 Task: Change the wraping the text "Please and thank you" to over flow.
Action: Mouse moved to (153, 357)
Screenshot: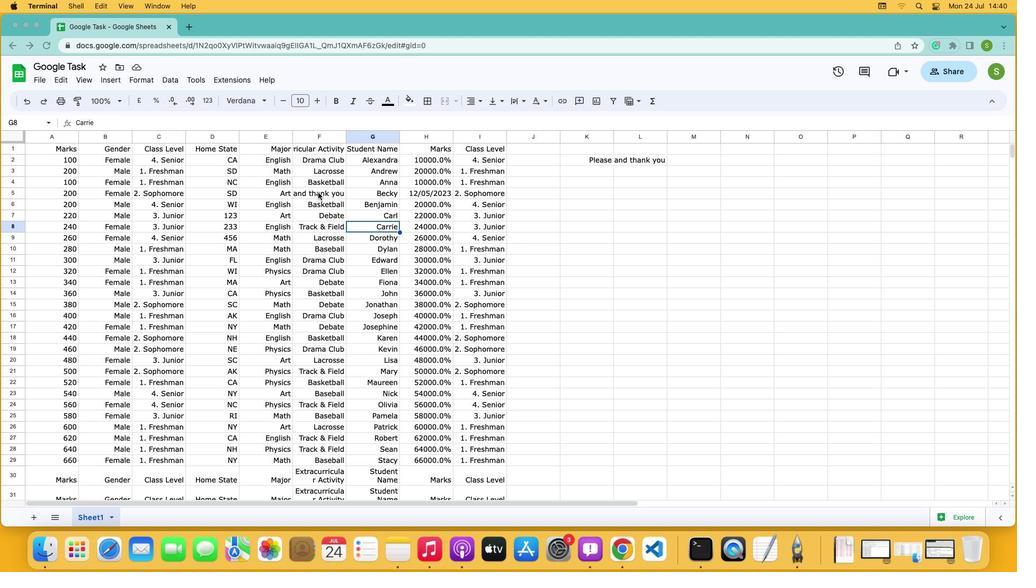 
Action: Mouse pressed left at (153, 357)
Screenshot: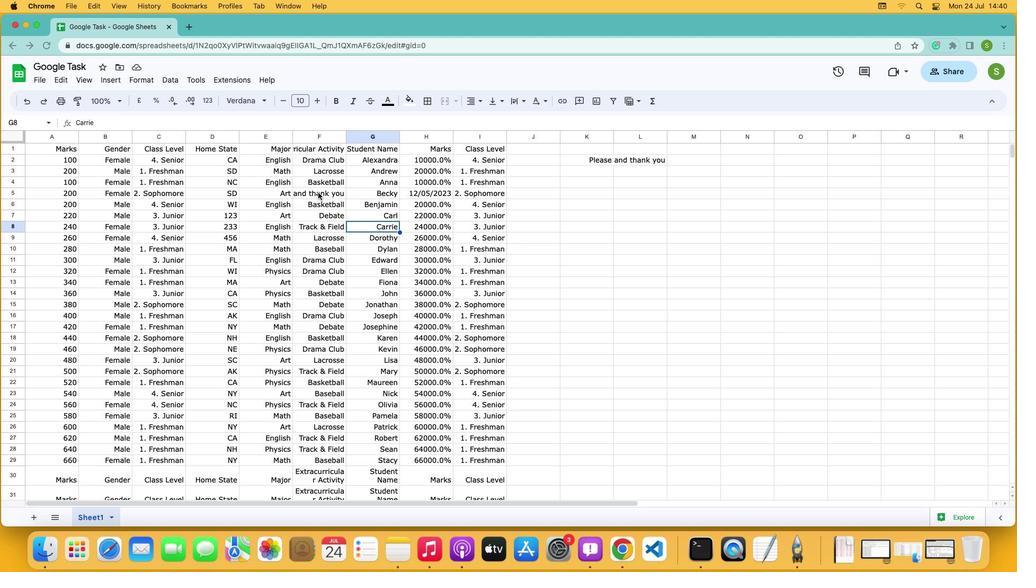 
Action: Mouse pressed left at (153, 357)
Screenshot: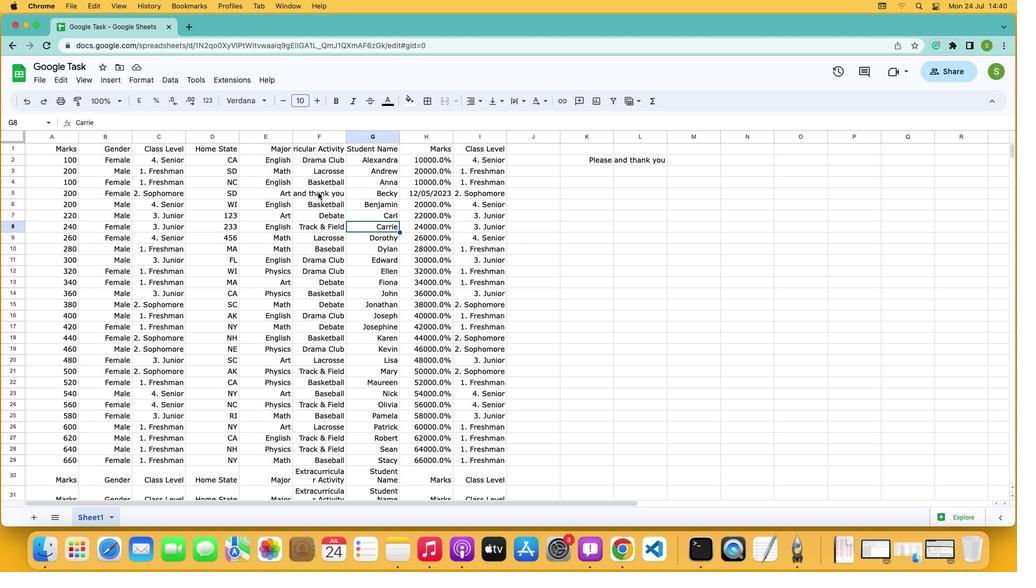 
Action: Mouse moved to (153, 357)
Screenshot: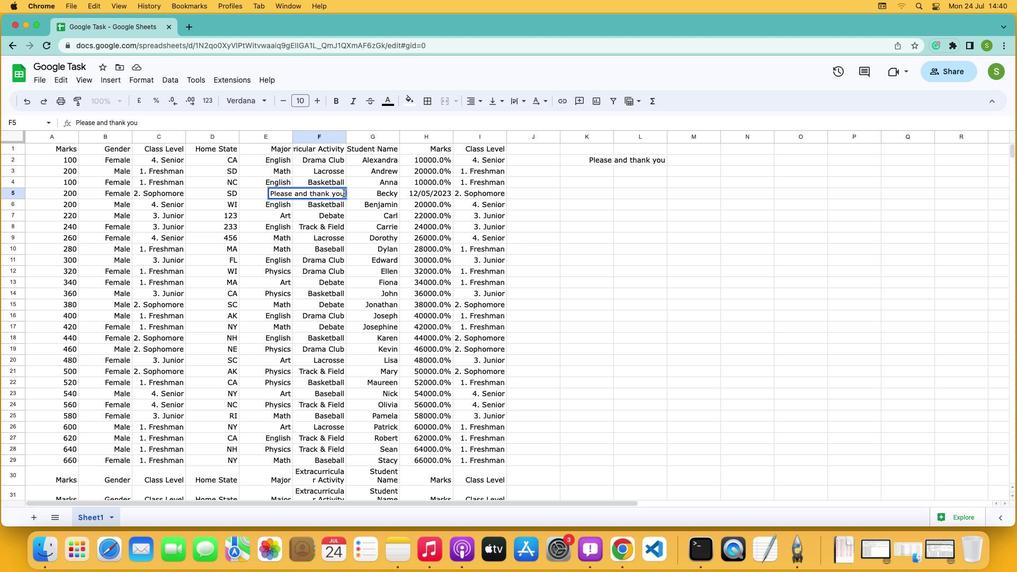 
Action: Mouse pressed left at (153, 357)
Screenshot: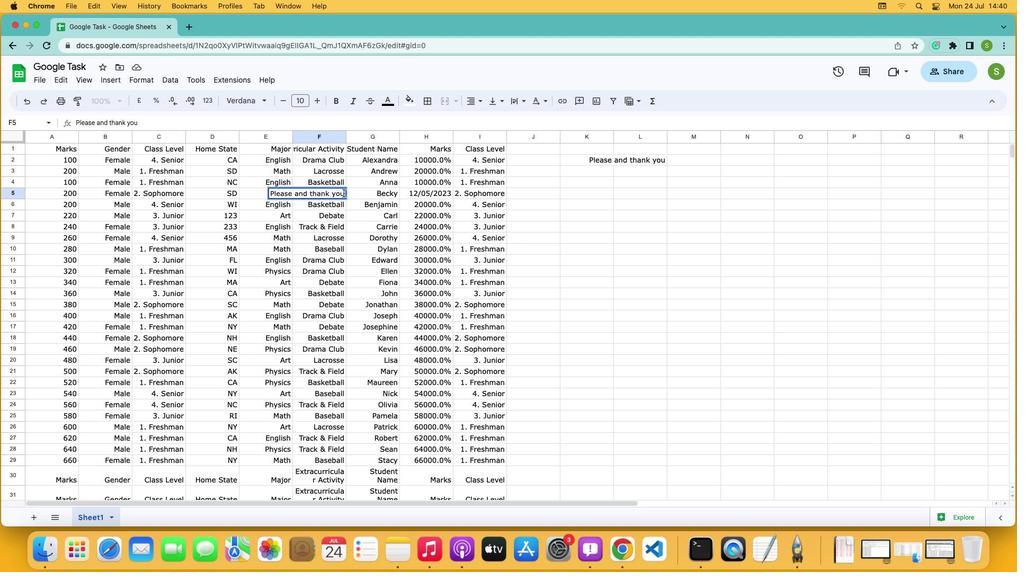 
Action: Mouse moved to (153, 357)
Screenshot: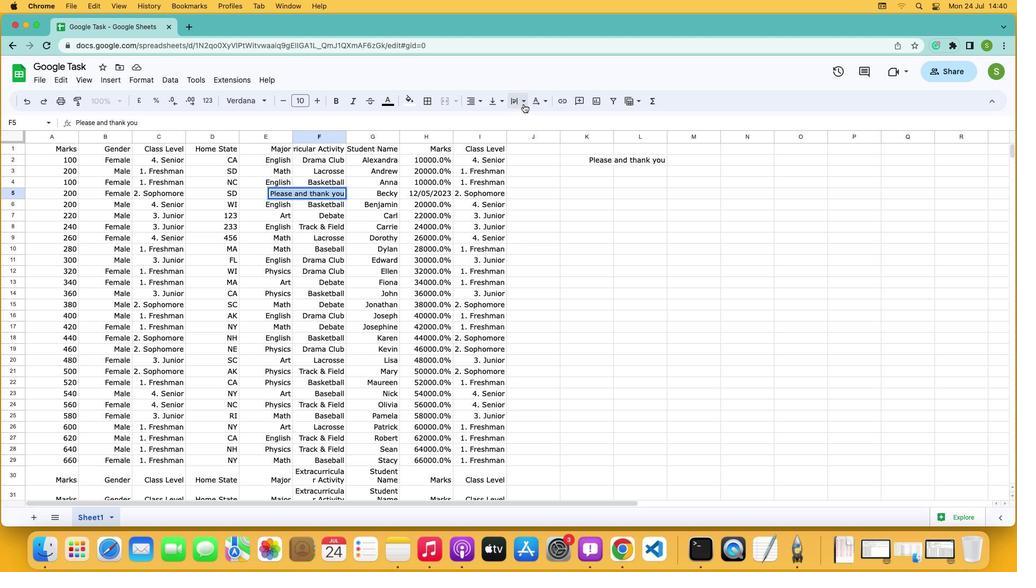 
Action: Mouse pressed left at (153, 357)
Screenshot: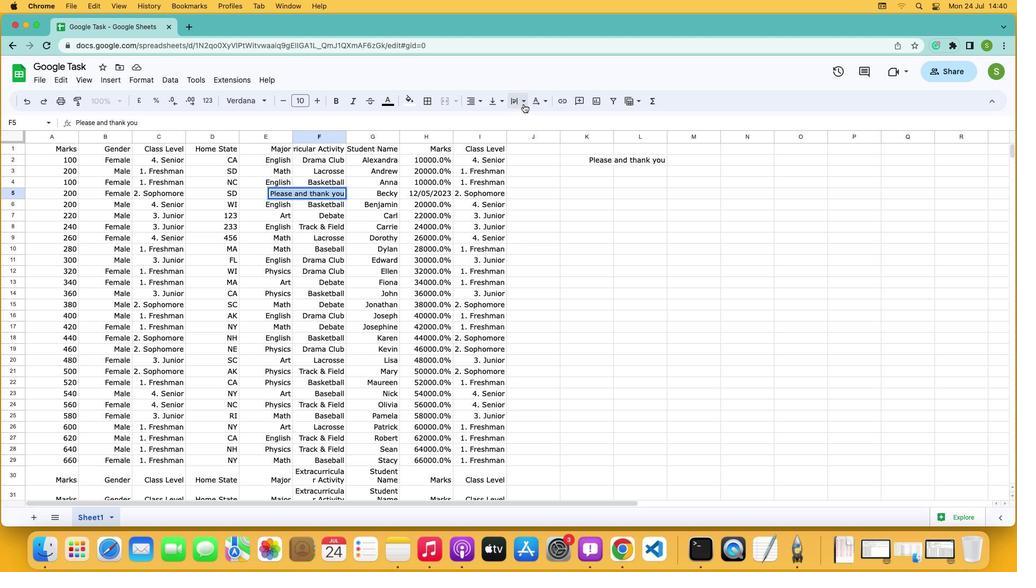 
Action: Mouse moved to (153, 357)
Screenshot: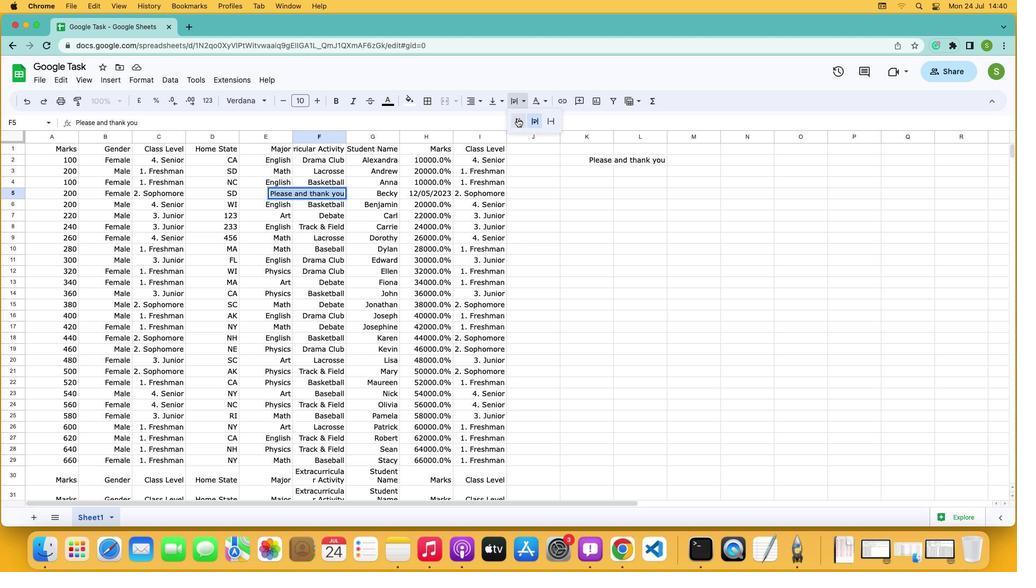 
Action: Mouse pressed left at (153, 357)
Screenshot: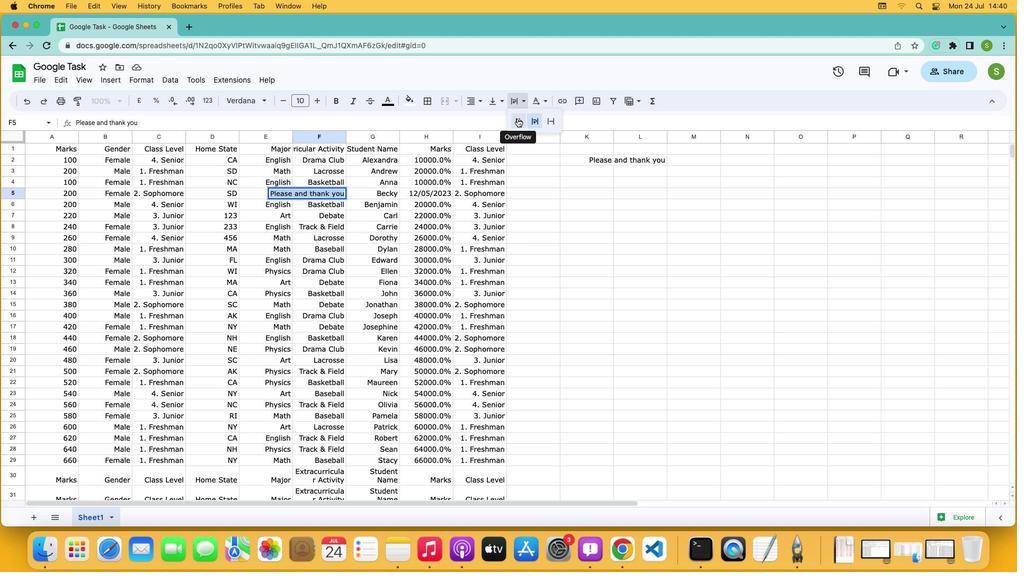 
Action: Mouse moved to (153, 357)
Screenshot: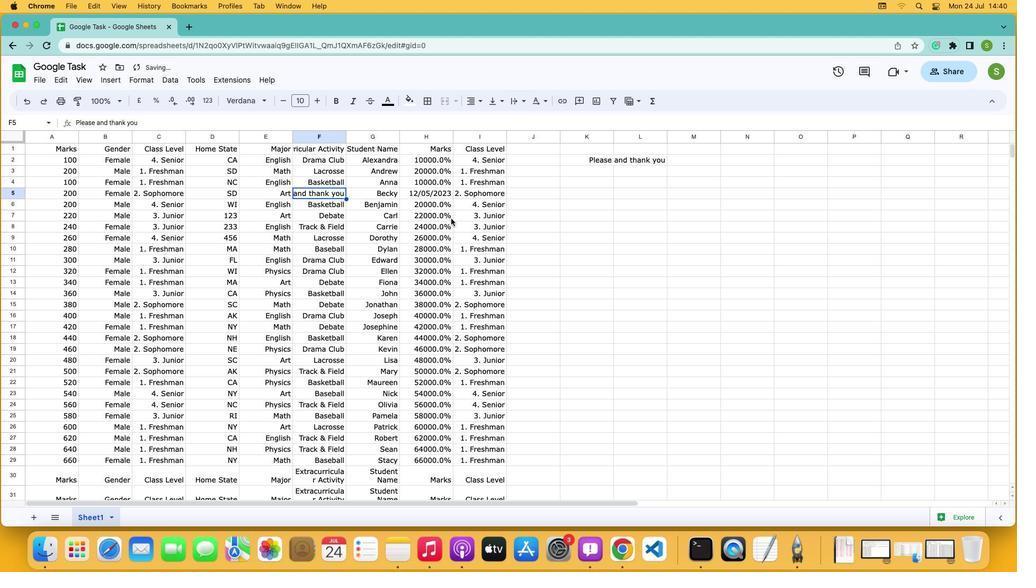 
